 Task: Create a task  Fix issue causing slow database queries on high traffic pages , assign it to team member softage.7@softage.net in the project TrailPlan and update the status of the task to  Off Track , set the priority of the task to Medium.
Action: Mouse moved to (190, 156)
Screenshot: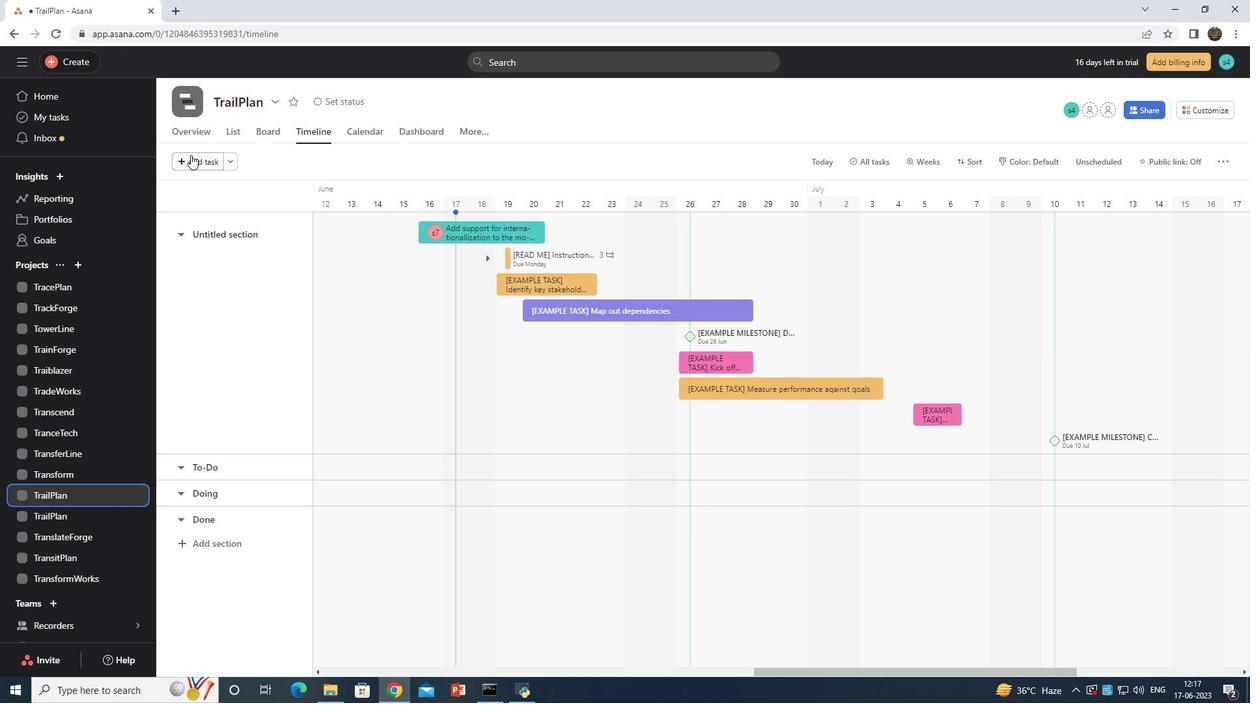 
Action: Mouse pressed left at (190, 156)
Screenshot: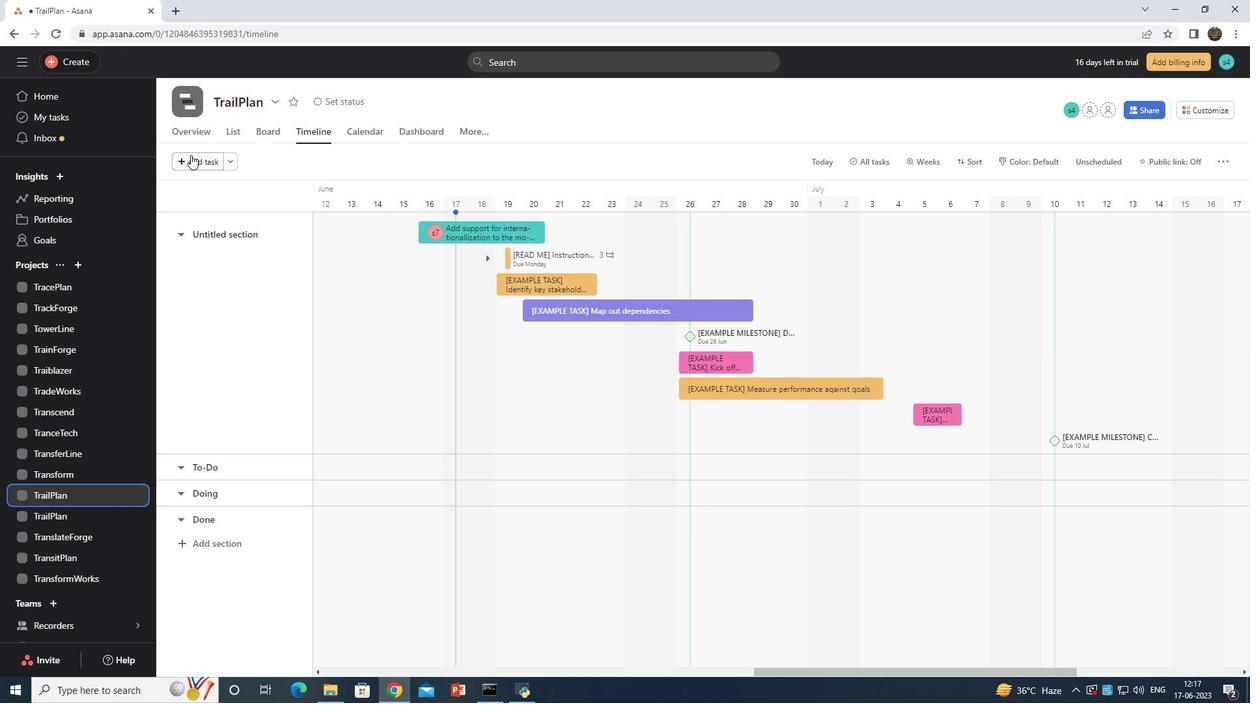 
Action: Mouse moved to (552, 222)
Screenshot: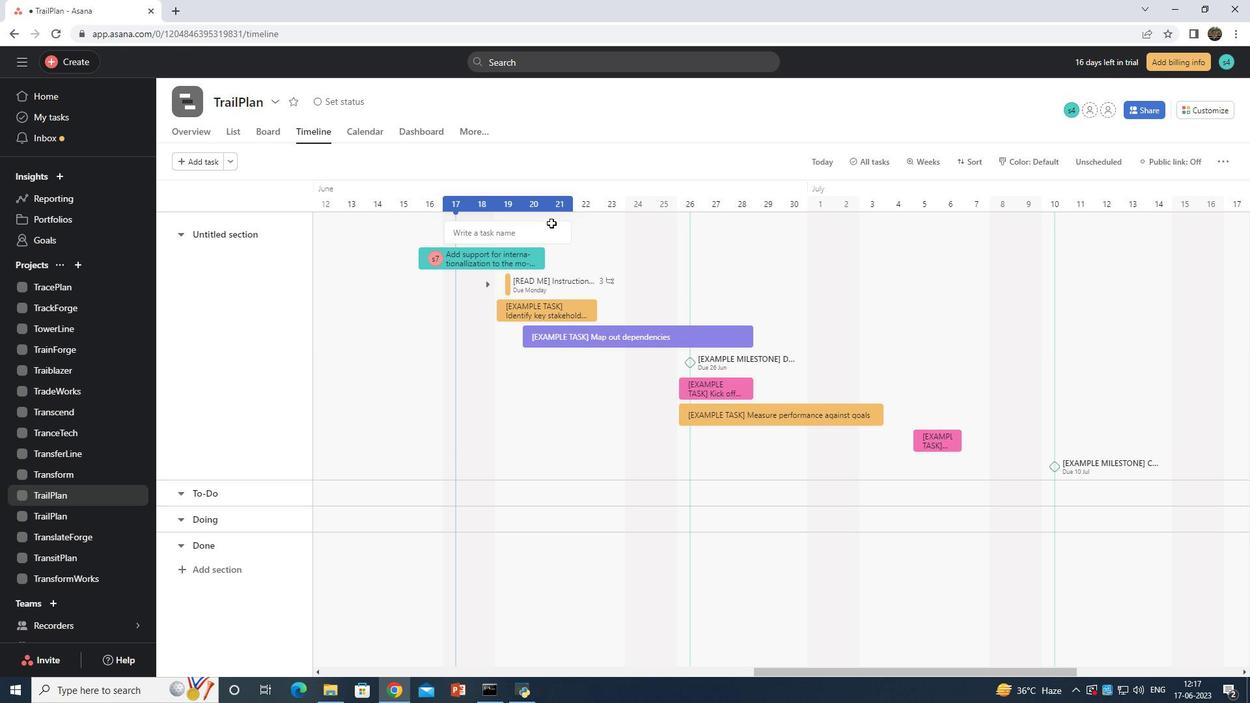 
Action: Key pressed <Key.shift>Fix<Key.space>issue<Key.space>causing<Key.space>slow<Key.space>database<Key.space>queries<Key.space>on<Key.space>high<Key.space>traffic<Key.space>page
Screenshot: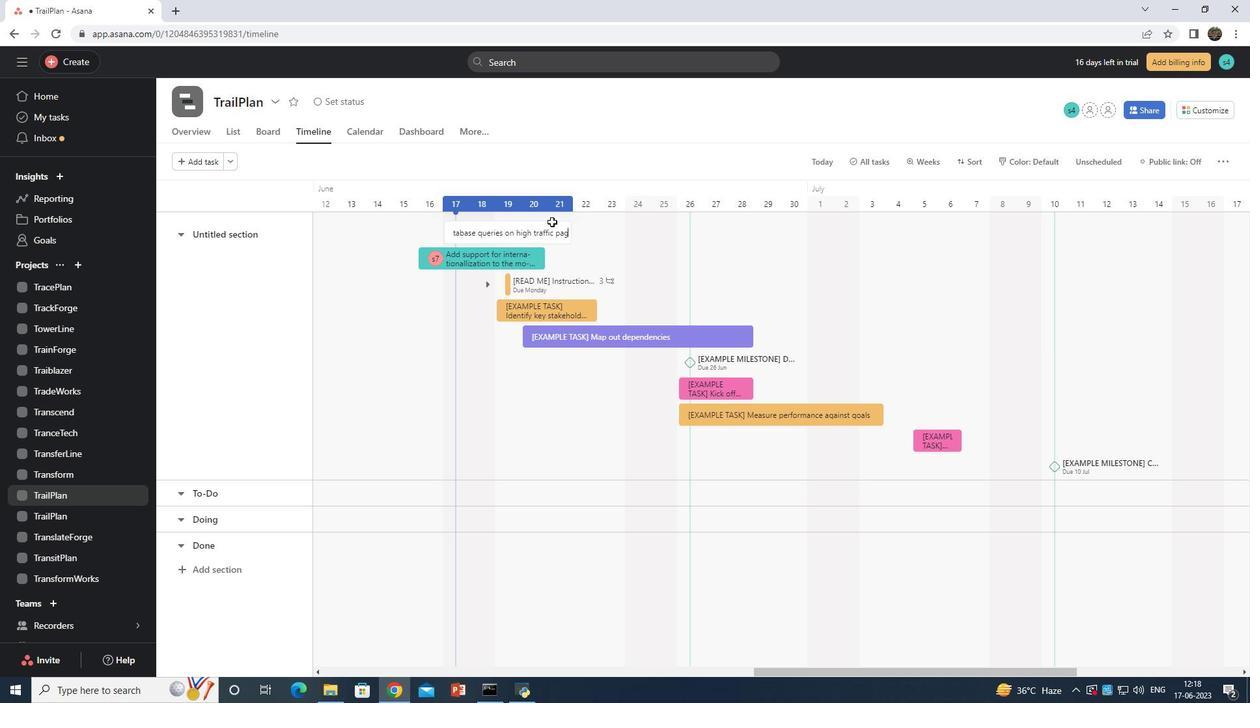 
Action: Mouse moved to (547, 236)
Screenshot: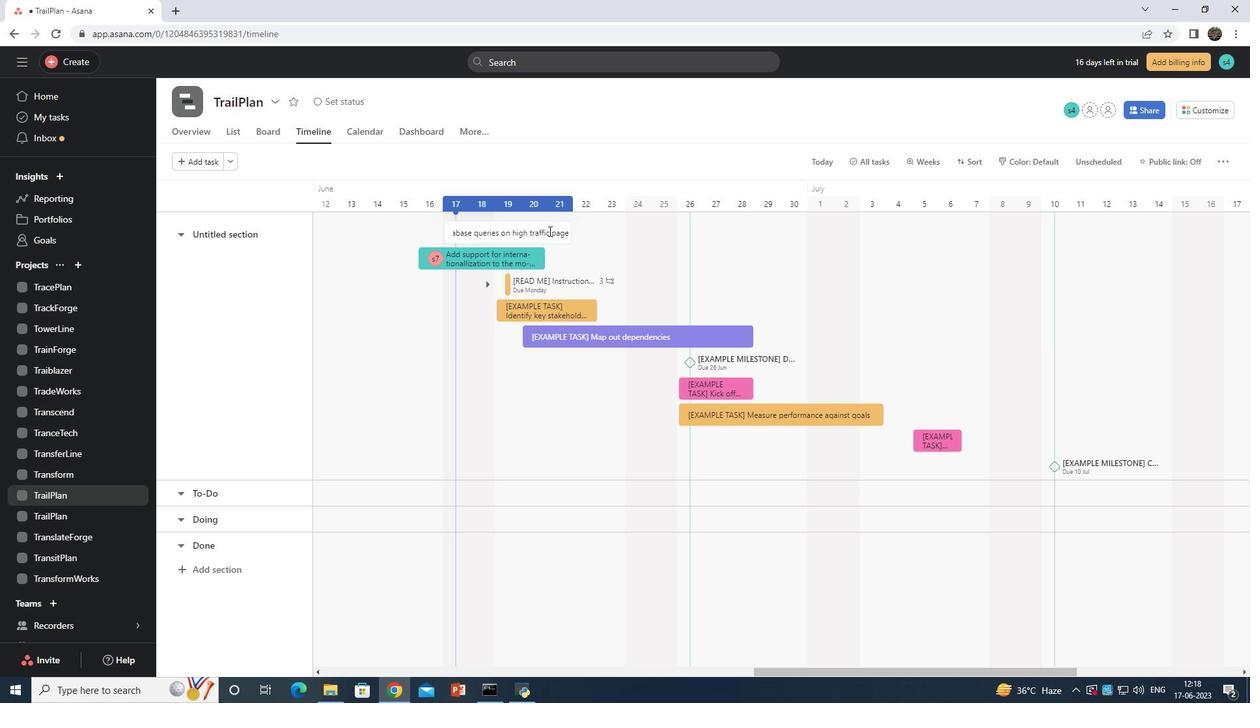
Action: Mouse pressed left at (547, 236)
Screenshot: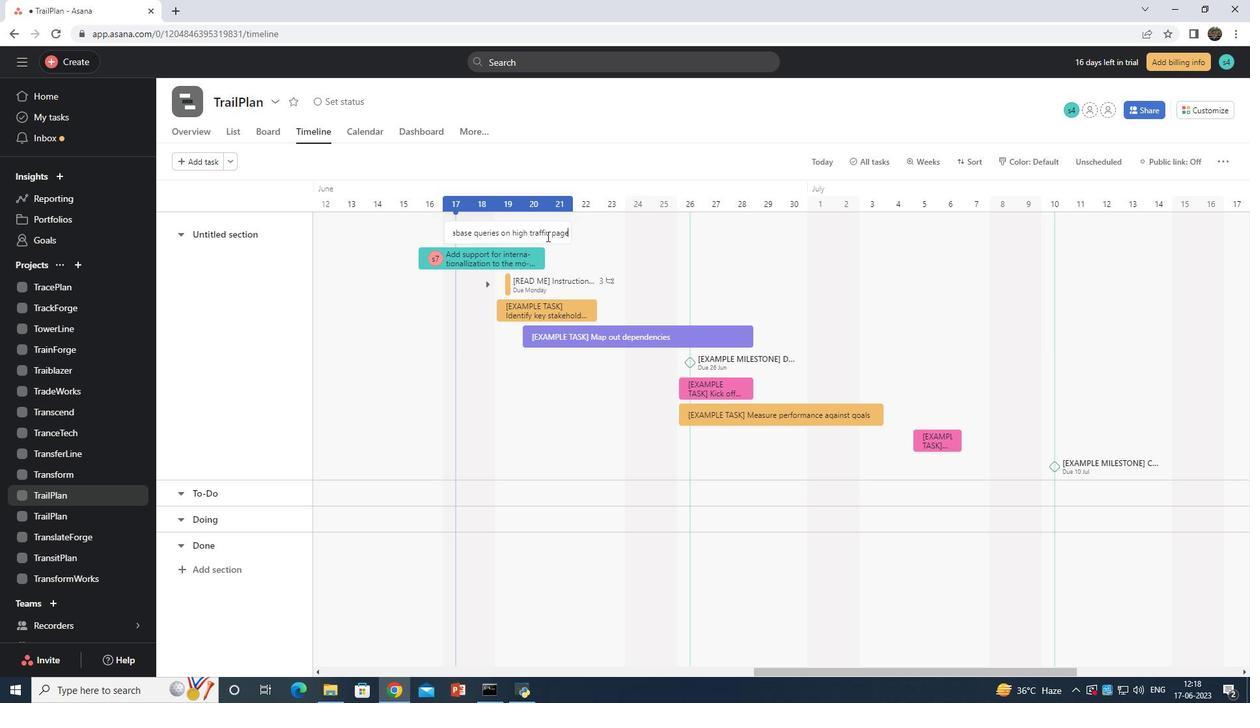 
Action: Mouse moved to (945, 250)
Screenshot: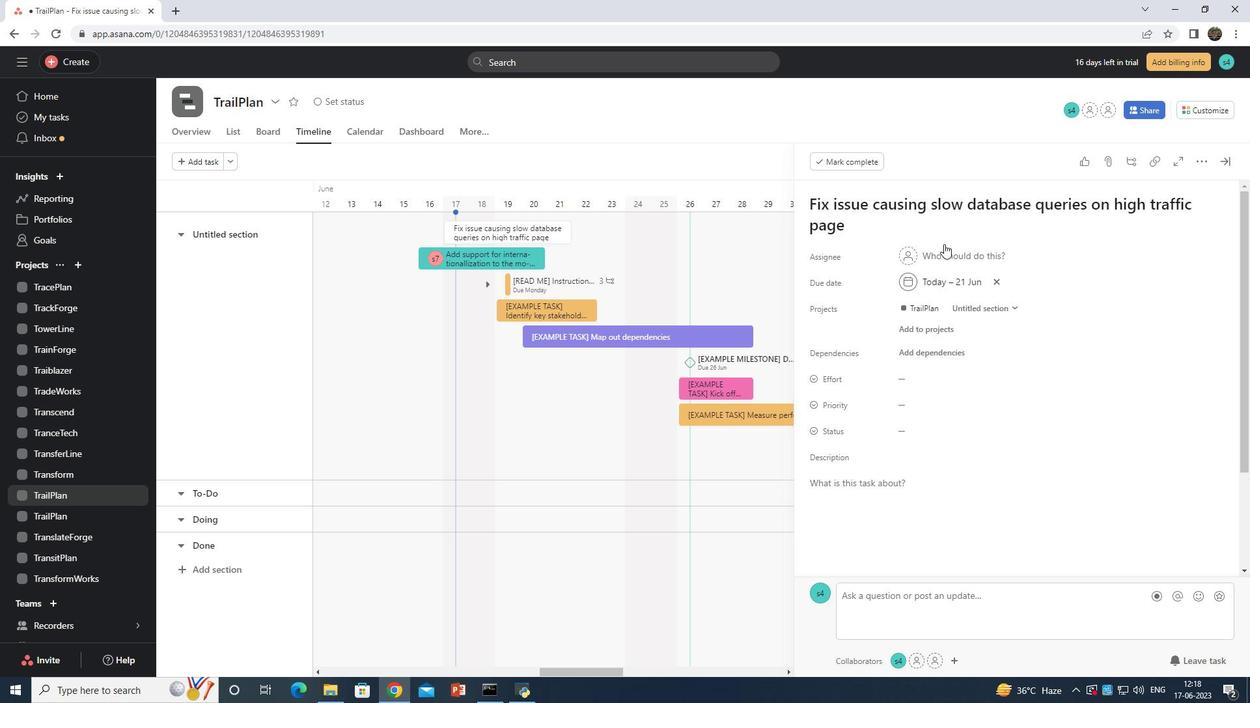 
Action: Mouse pressed left at (945, 250)
Screenshot: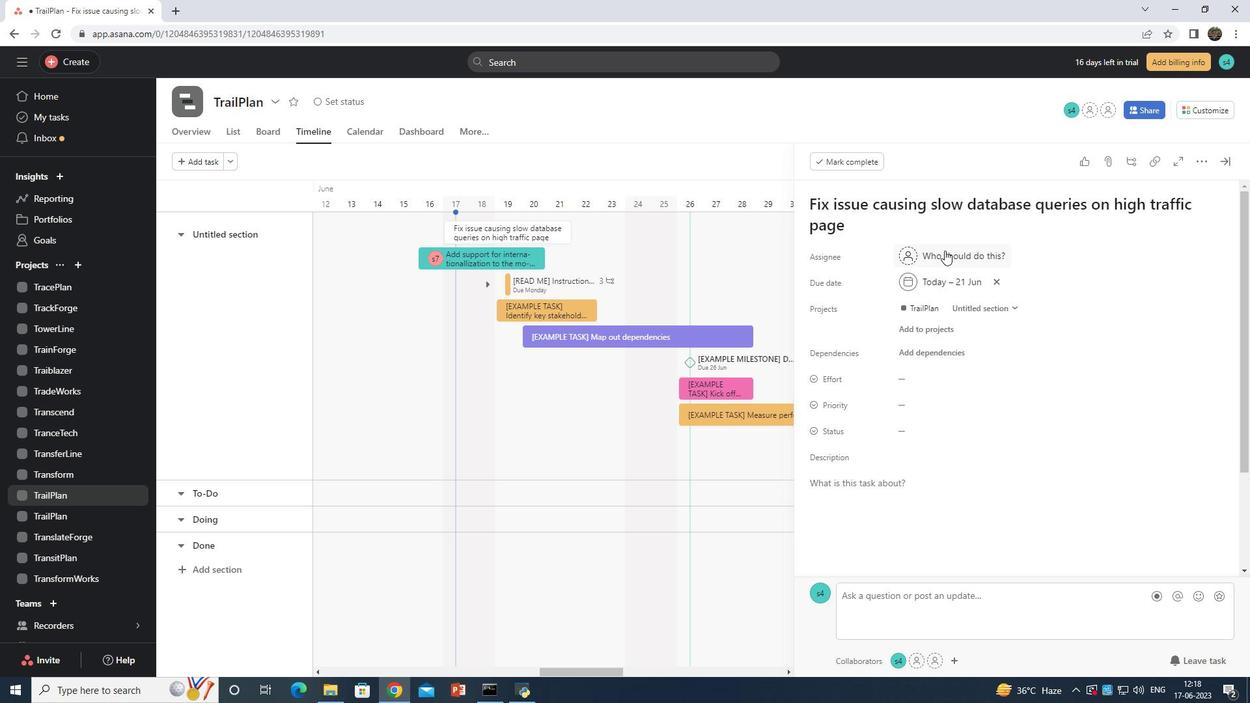 
Action: Mouse moved to (954, 246)
Screenshot: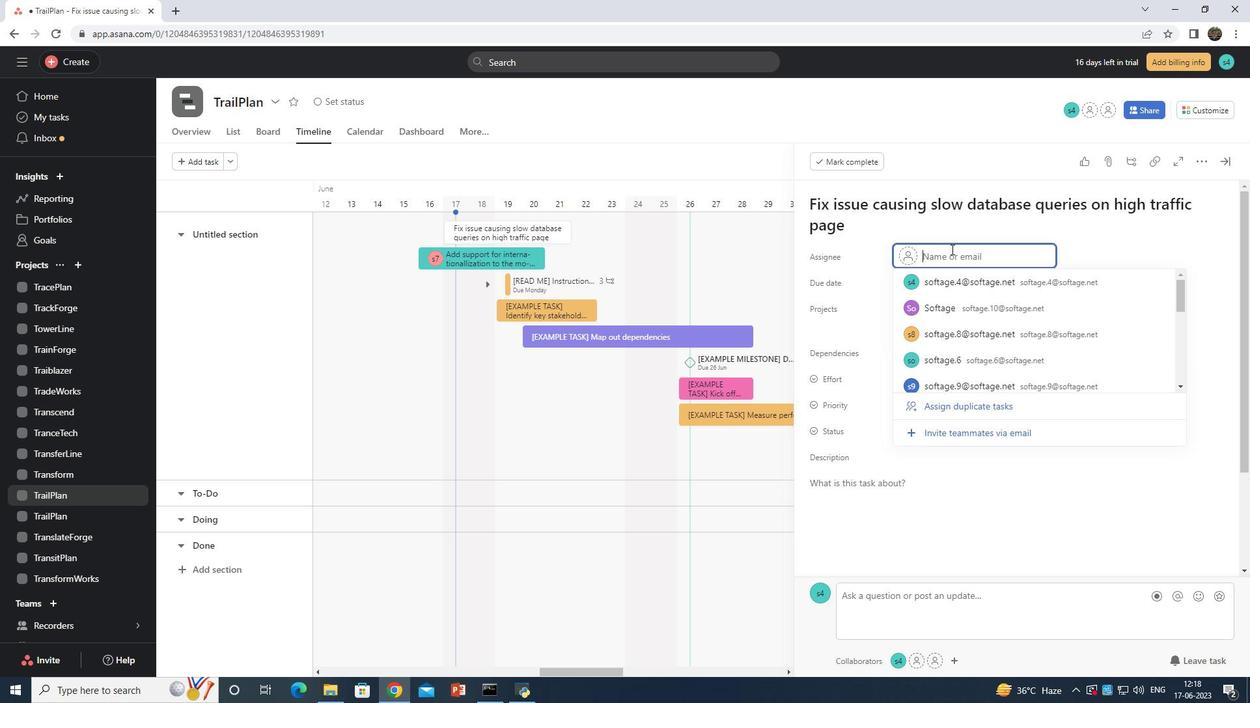 
Action: Key pressed softage.<Key.space>7
Screenshot: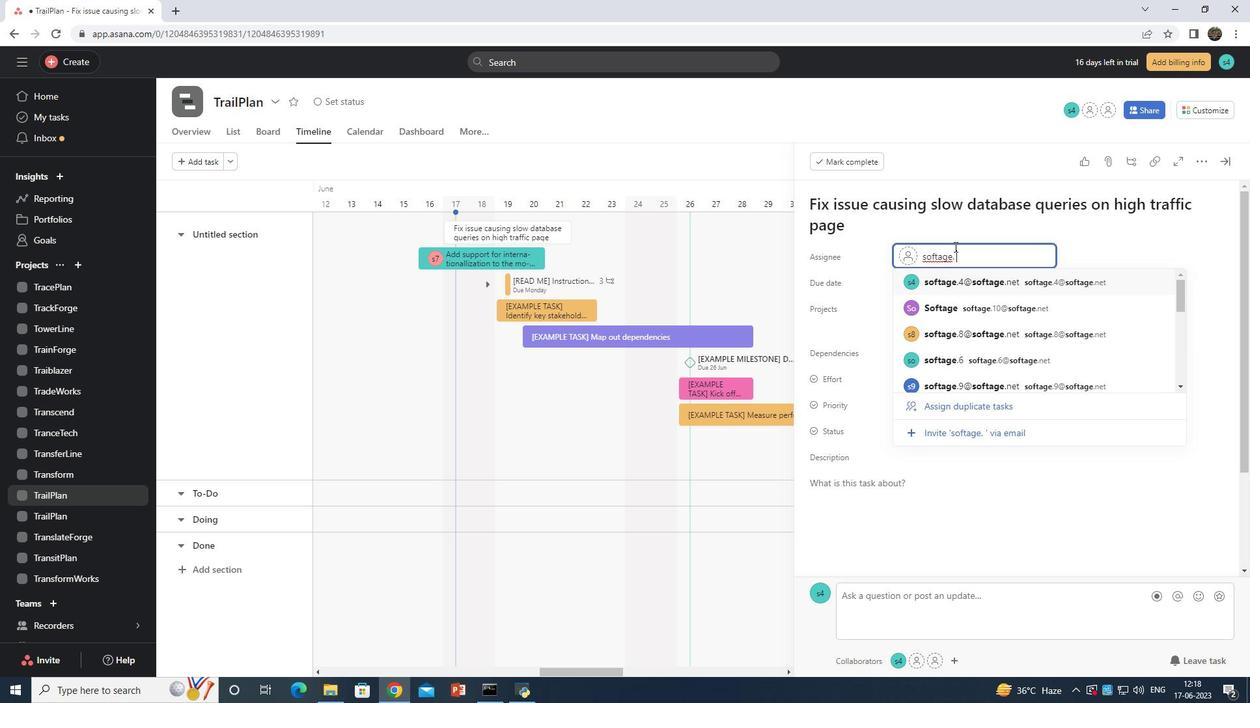 
Action: Mouse moved to (958, 282)
Screenshot: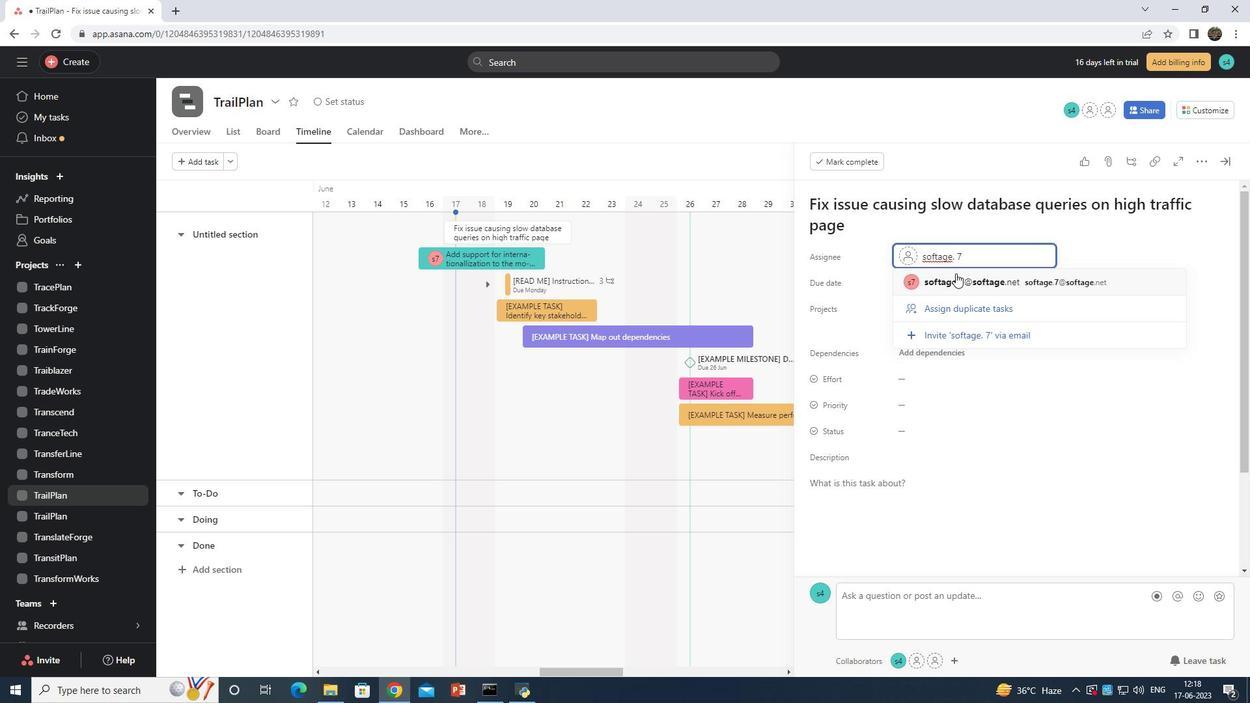 
Action: Mouse pressed left at (958, 282)
Screenshot: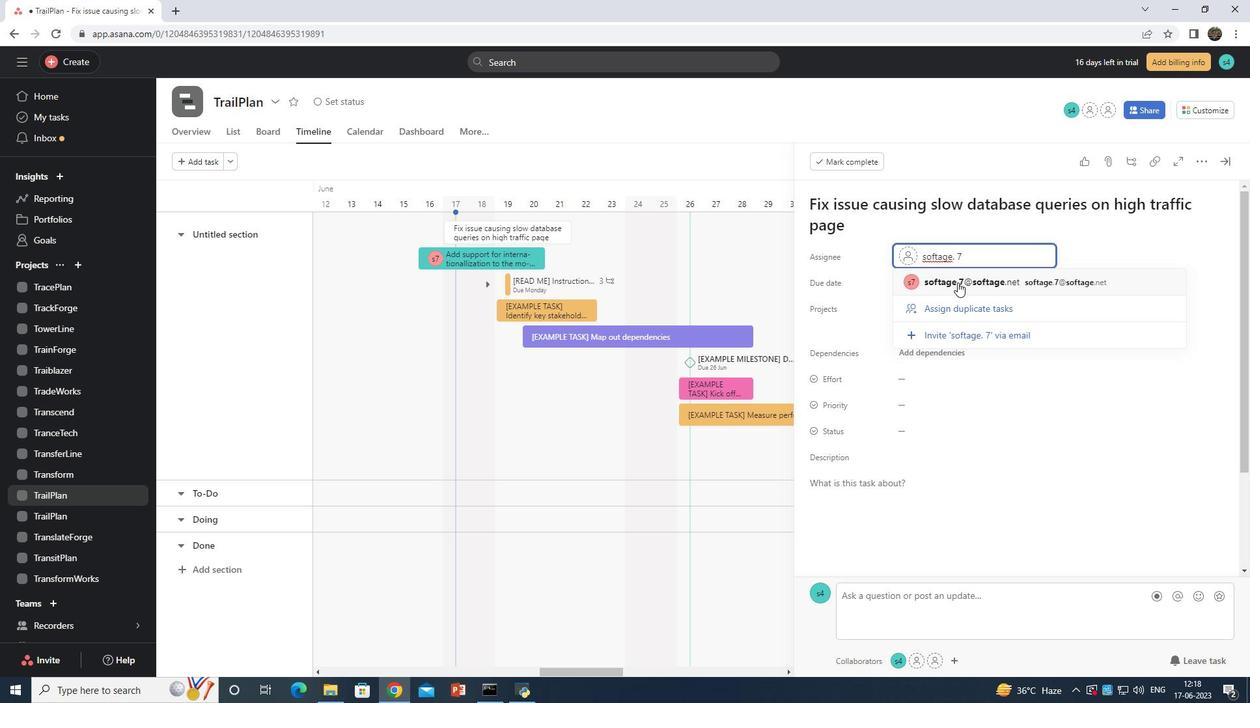 
Action: Mouse moved to (905, 425)
Screenshot: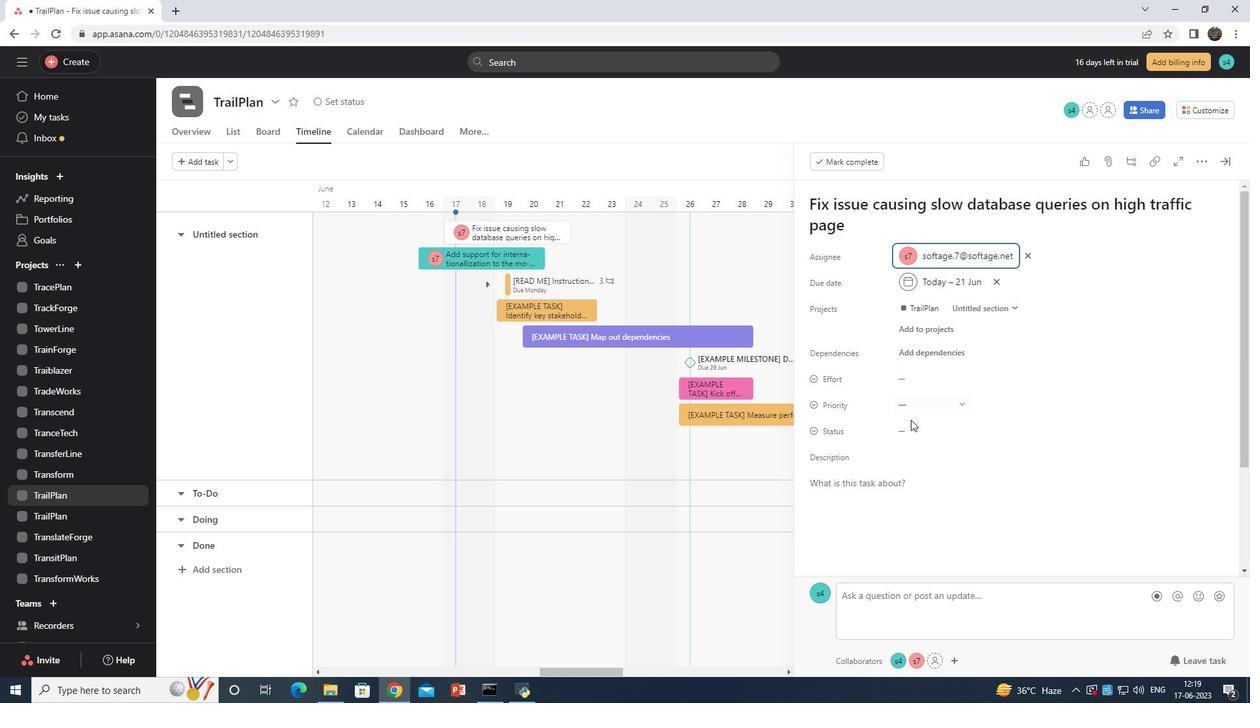 
Action: Mouse pressed left at (905, 425)
Screenshot: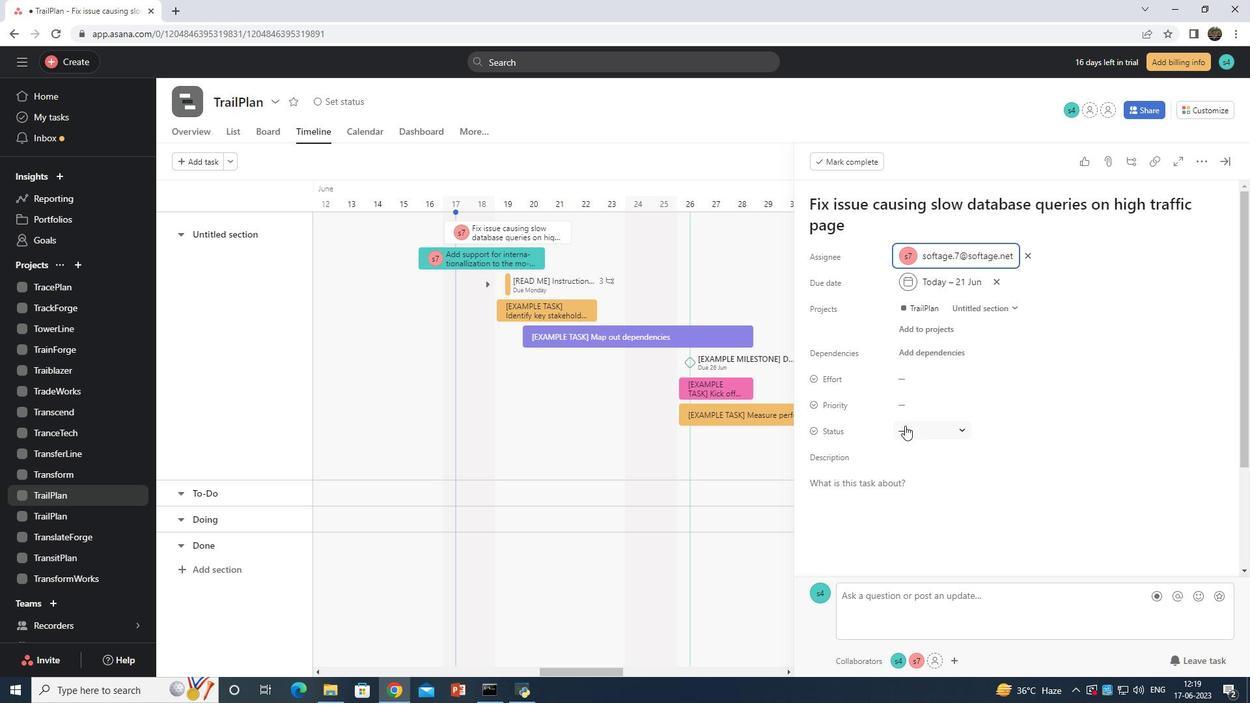 
Action: Mouse moved to (928, 517)
Screenshot: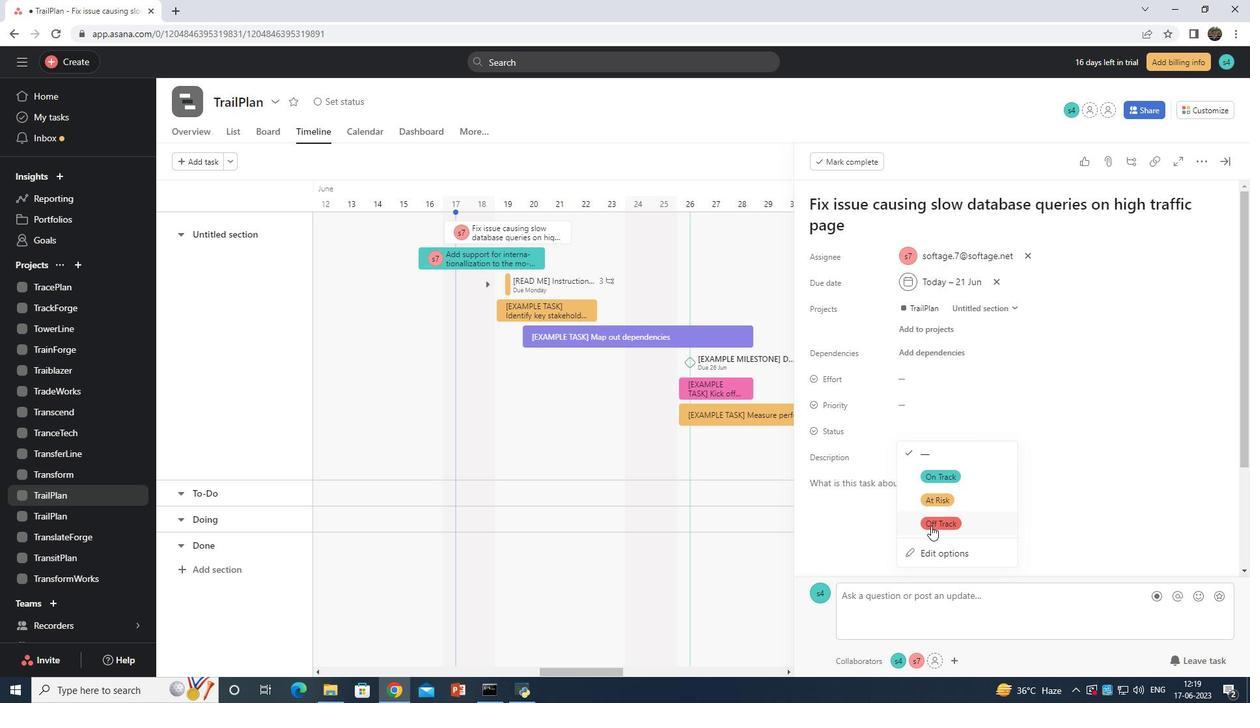 
Action: Mouse pressed left at (928, 517)
Screenshot: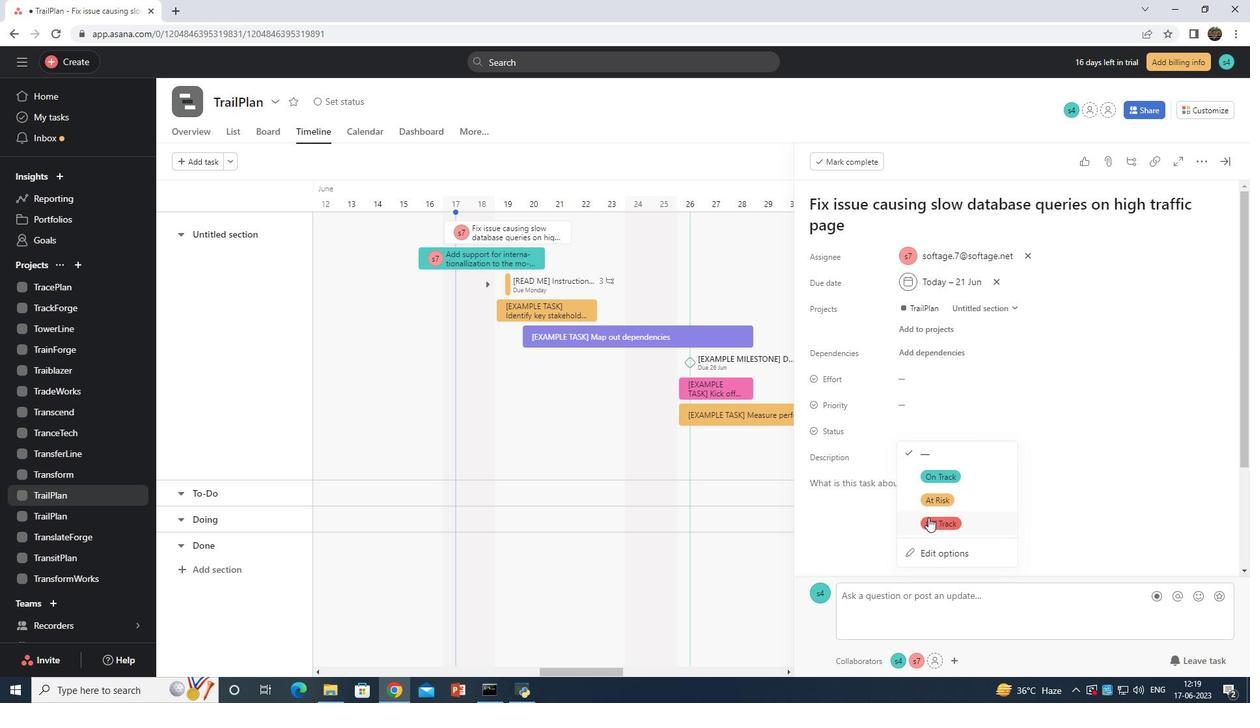 
Action: Mouse moved to (907, 403)
Screenshot: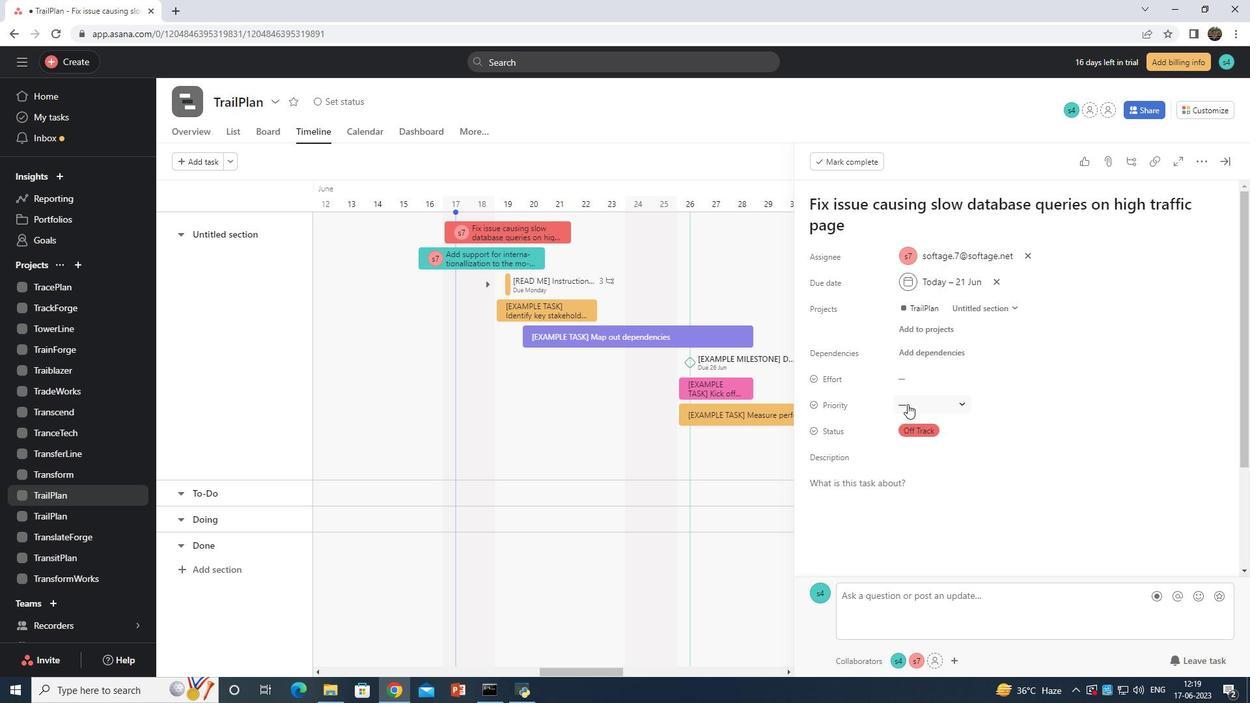 
Action: Mouse pressed left at (907, 403)
Screenshot: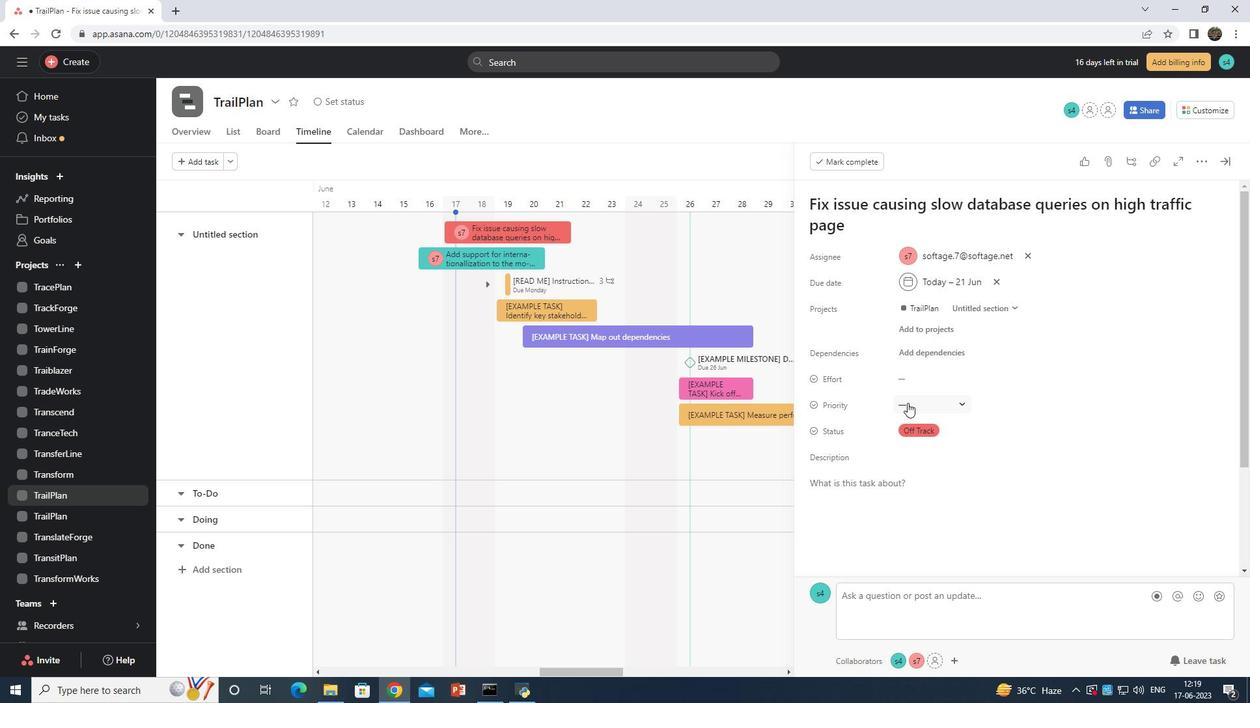 
Action: Mouse moved to (932, 473)
Screenshot: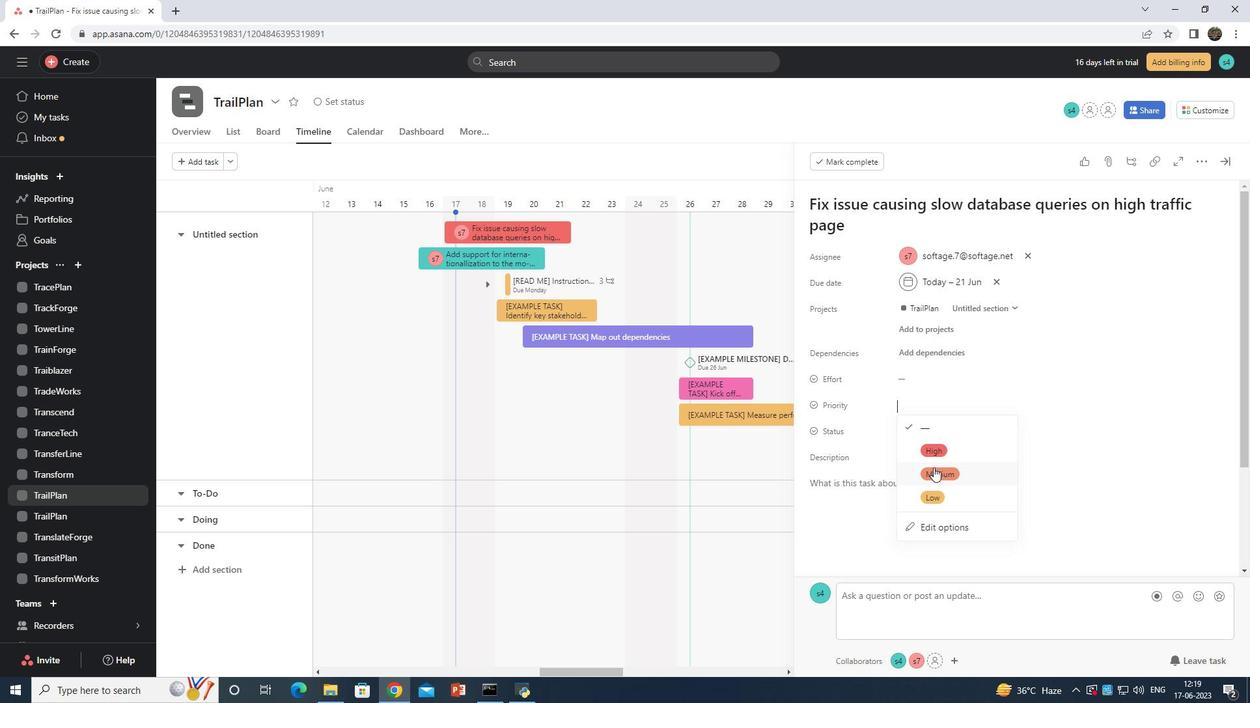 
Action: Mouse pressed left at (932, 473)
Screenshot: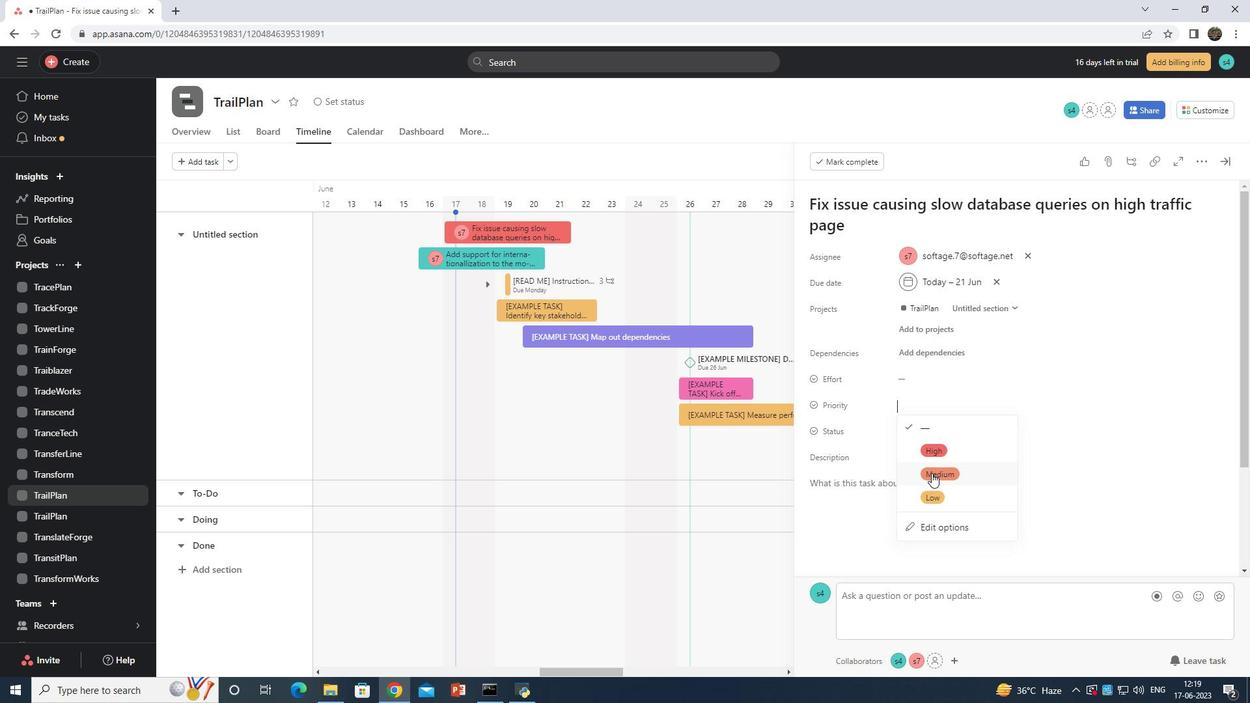 
